 Task: Add Sprouts Bone-In Pork Loin Center Cut Grilling Chops to the cart.
Action: Mouse moved to (24, 113)
Screenshot: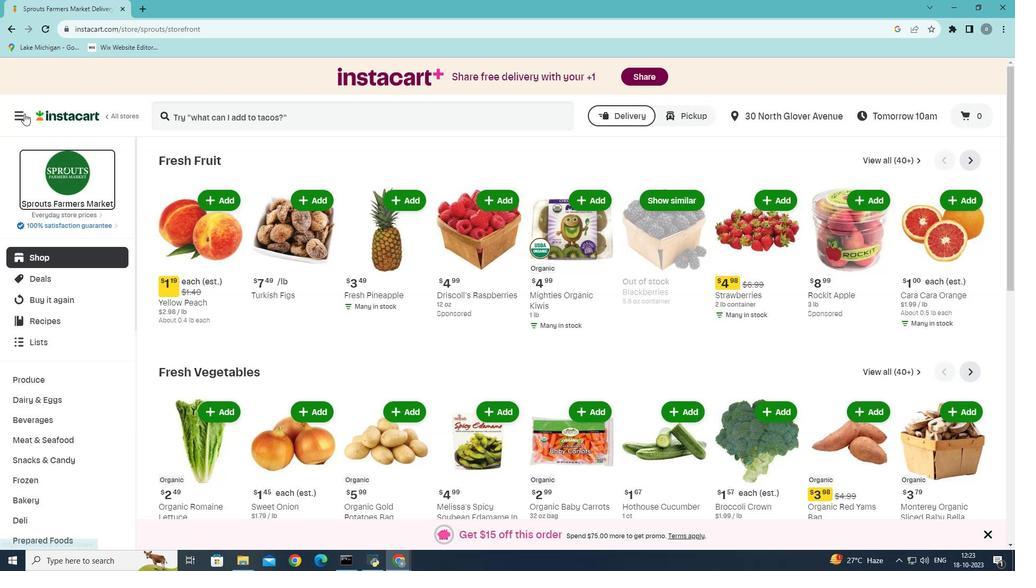 
Action: Mouse pressed left at (24, 113)
Screenshot: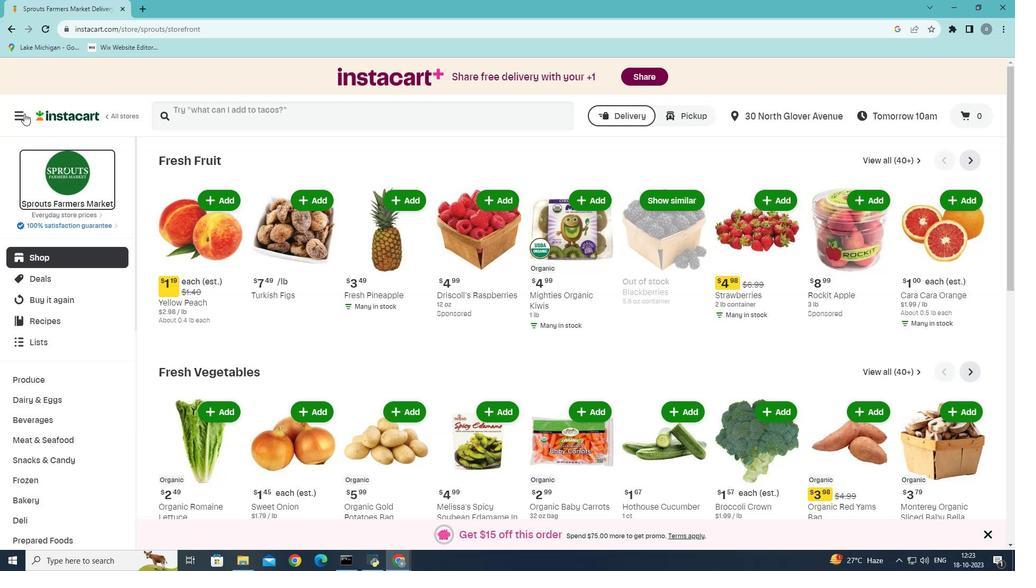 
Action: Mouse moved to (53, 313)
Screenshot: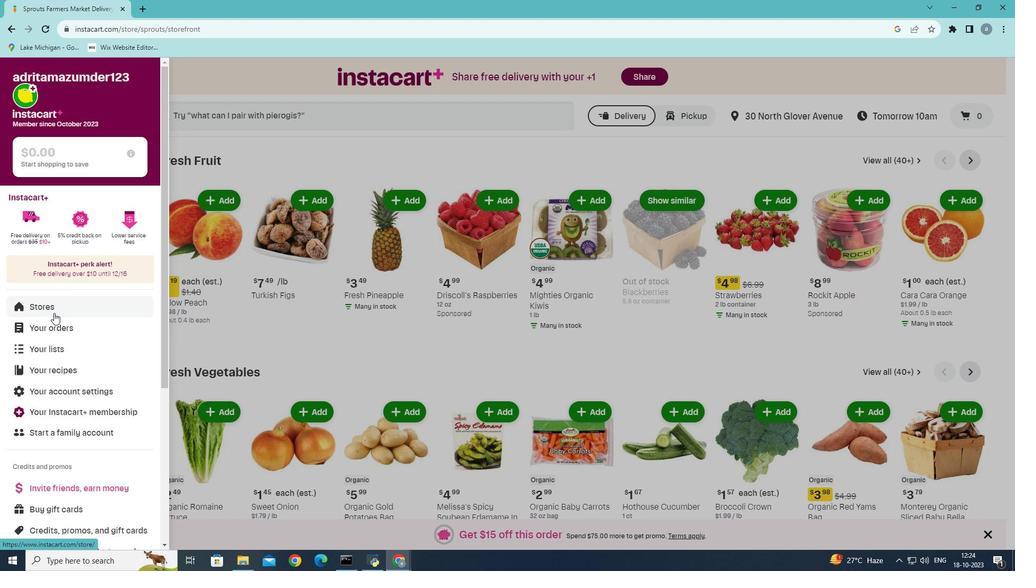 
Action: Mouse pressed left at (53, 313)
Screenshot: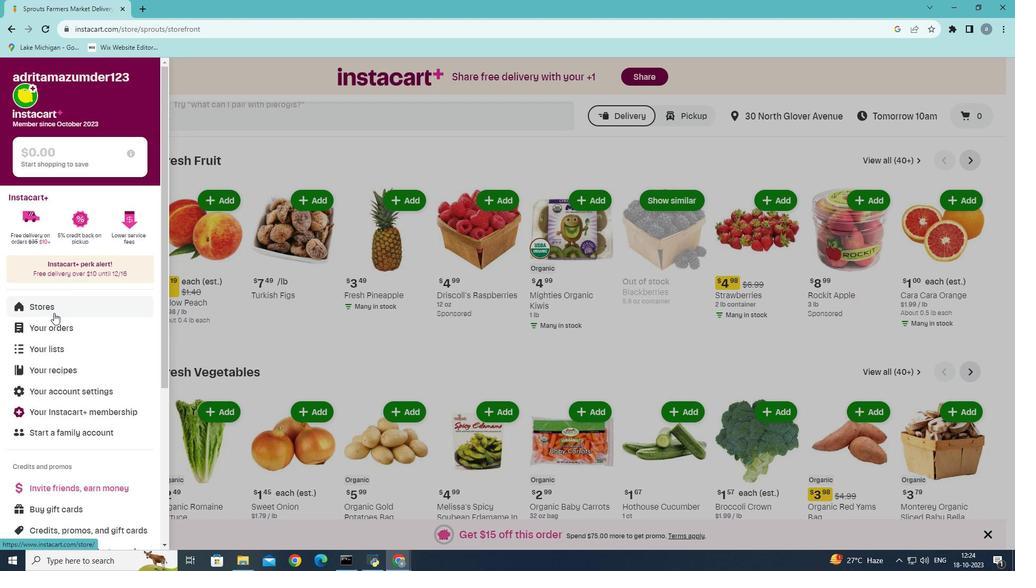 
Action: Mouse moved to (239, 117)
Screenshot: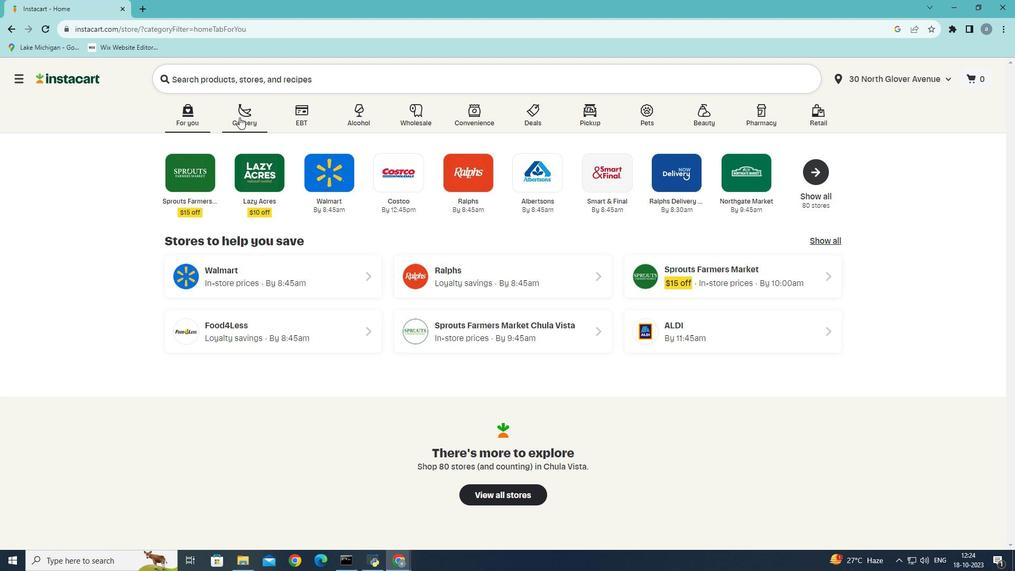 
Action: Mouse pressed left at (239, 117)
Screenshot: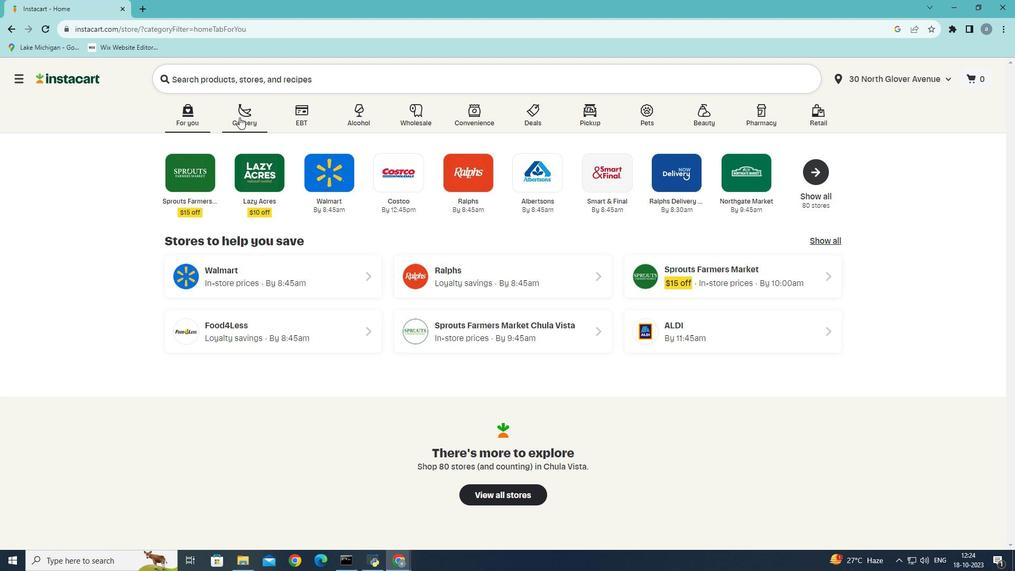 
Action: Mouse moved to (238, 319)
Screenshot: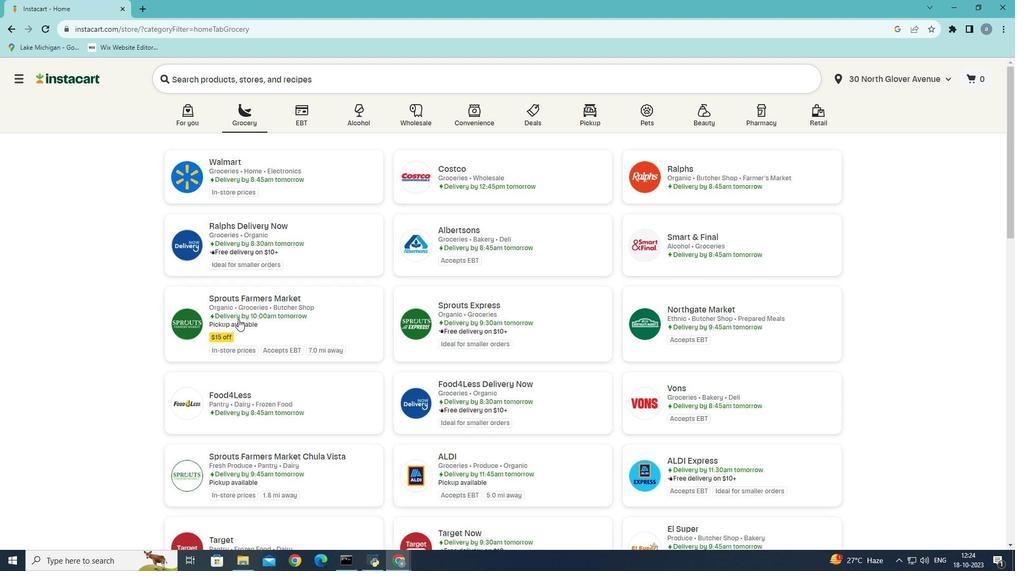 
Action: Mouse pressed left at (238, 319)
Screenshot: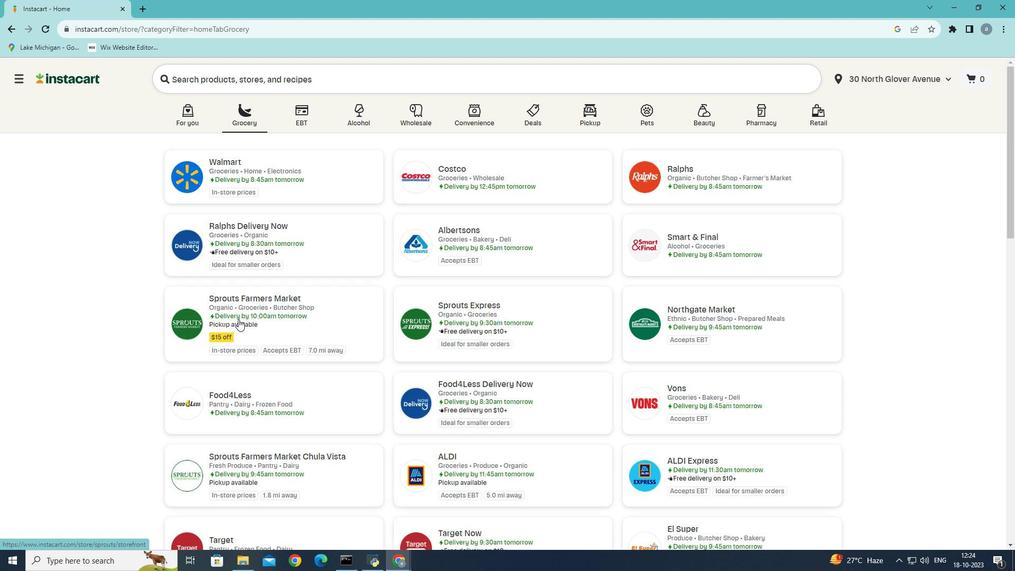 
Action: Mouse moved to (79, 443)
Screenshot: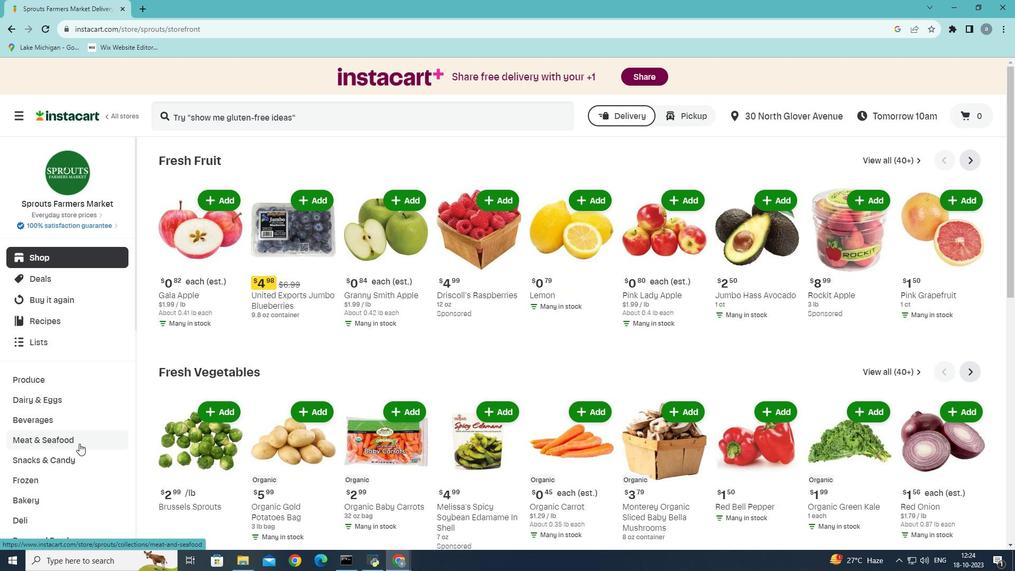 
Action: Mouse pressed left at (79, 443)
Screenshot: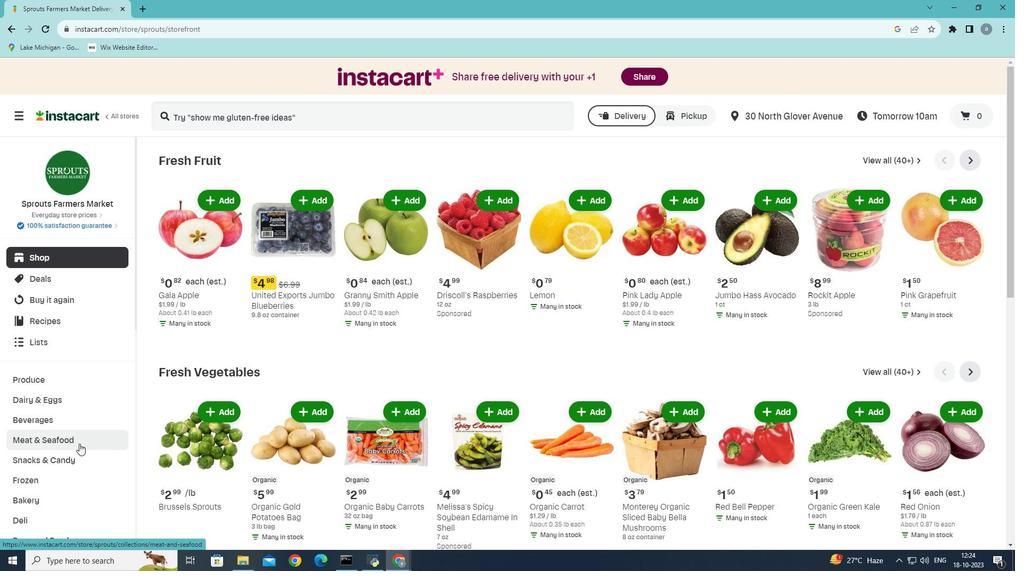 
Action: Mouse moved to (344, 188)
Screenshot: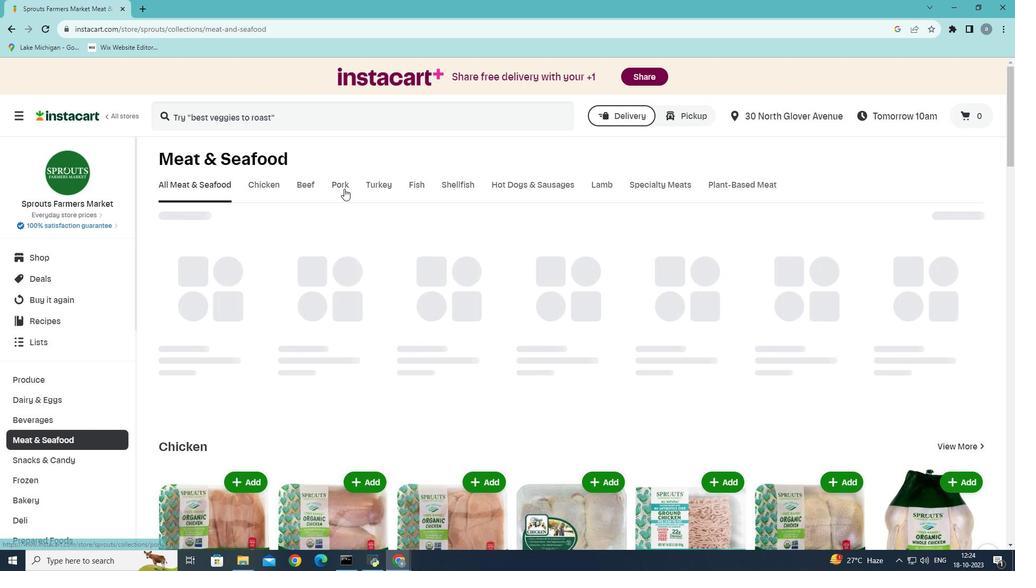 
Action: Mouse pressed left at (344, 188)
Screenshot: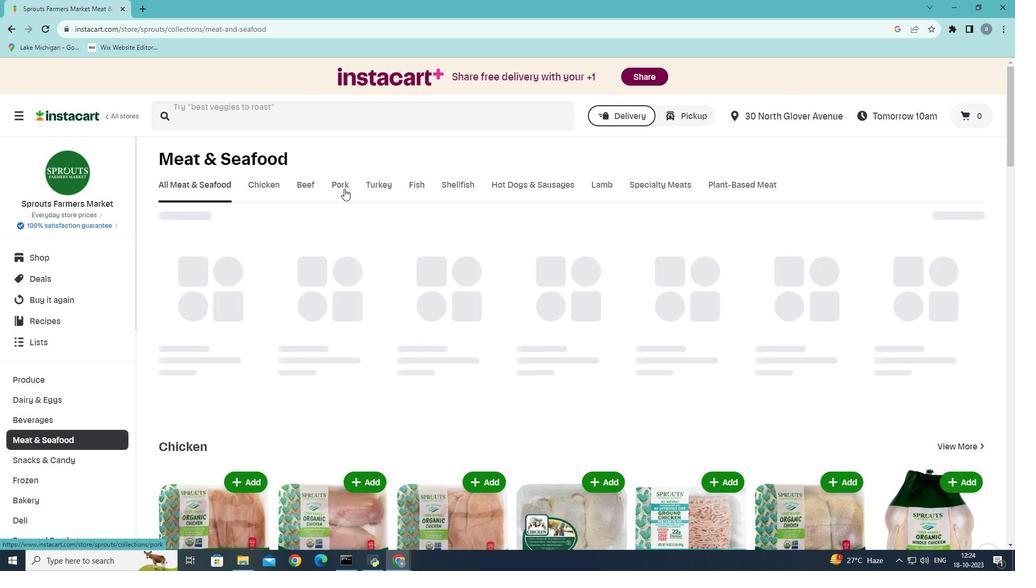 
Action: Mouse moved to (297, 234)
Screenshot: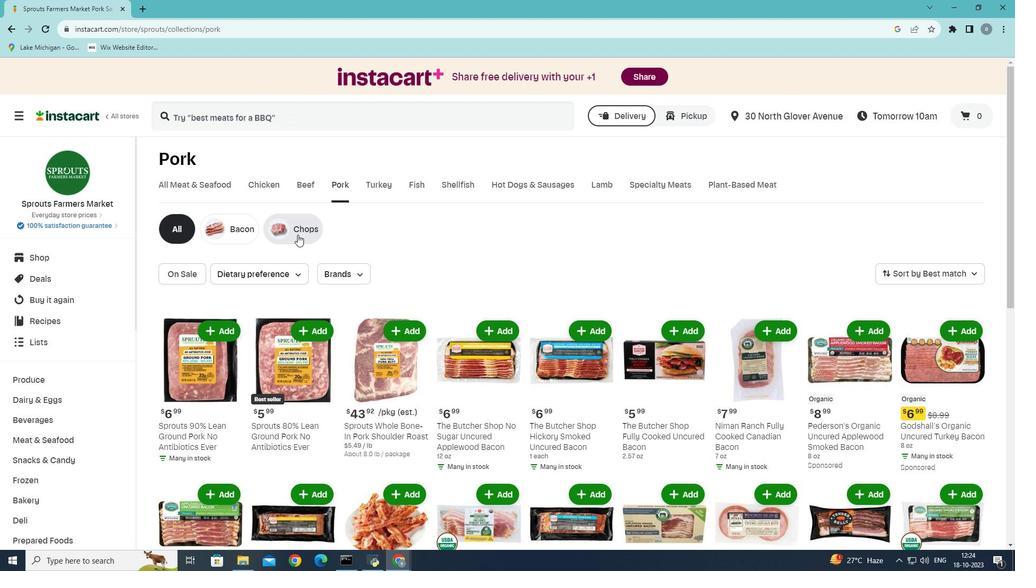 
Action: Mouse pressed left at (297, 234)
Screenshot: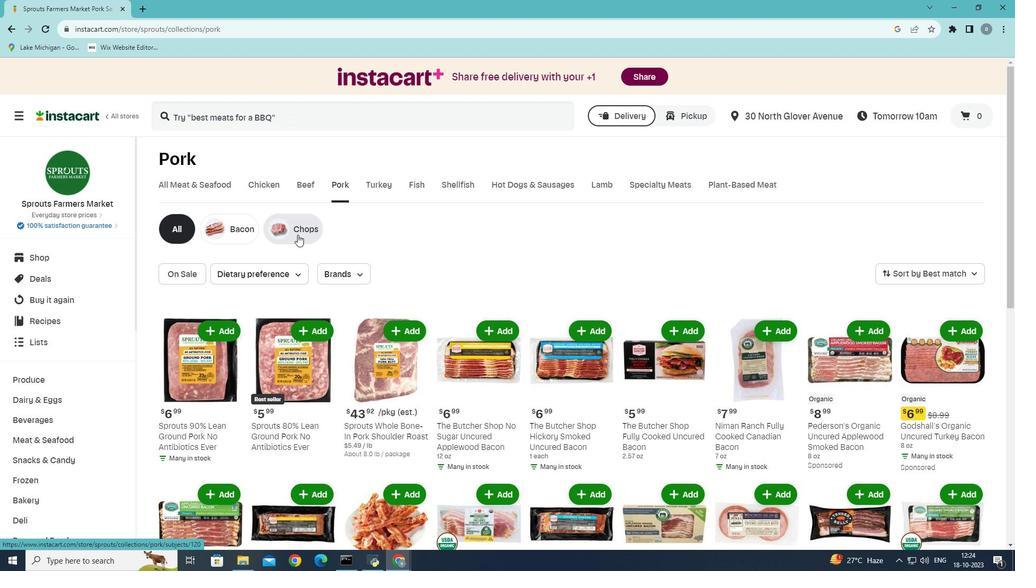 
Action: Mouse moved to (310, 323)
Screenshot: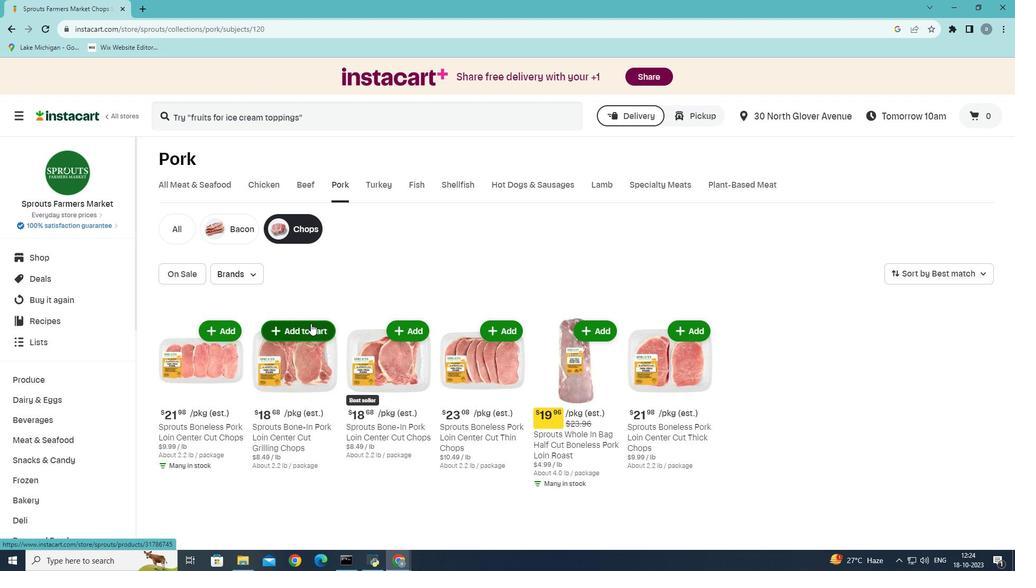 
Action: Mouse pressed left at (310, 323)
Screenshot: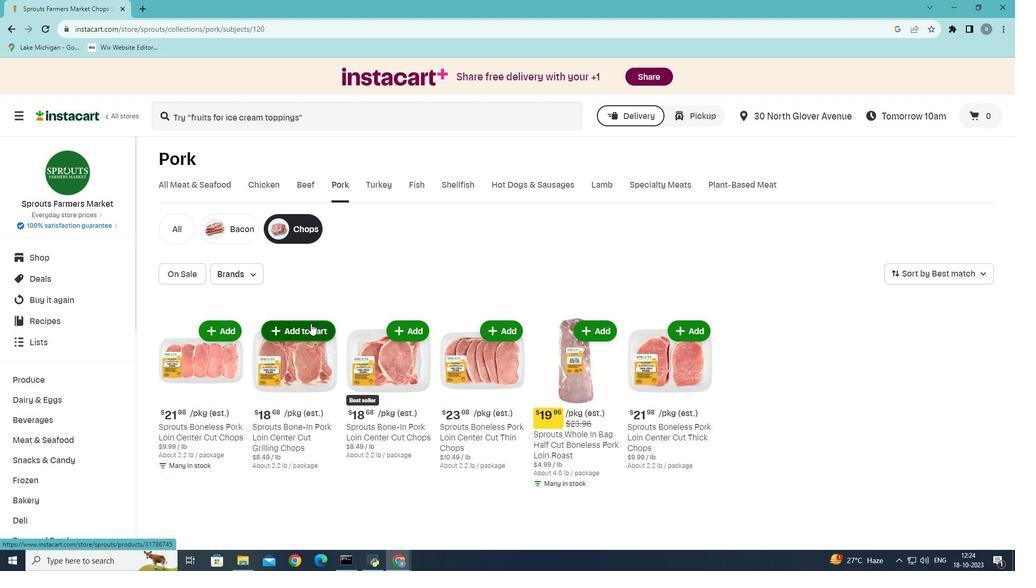 
Action: Mouse moved to (304, 336)
Screenshot: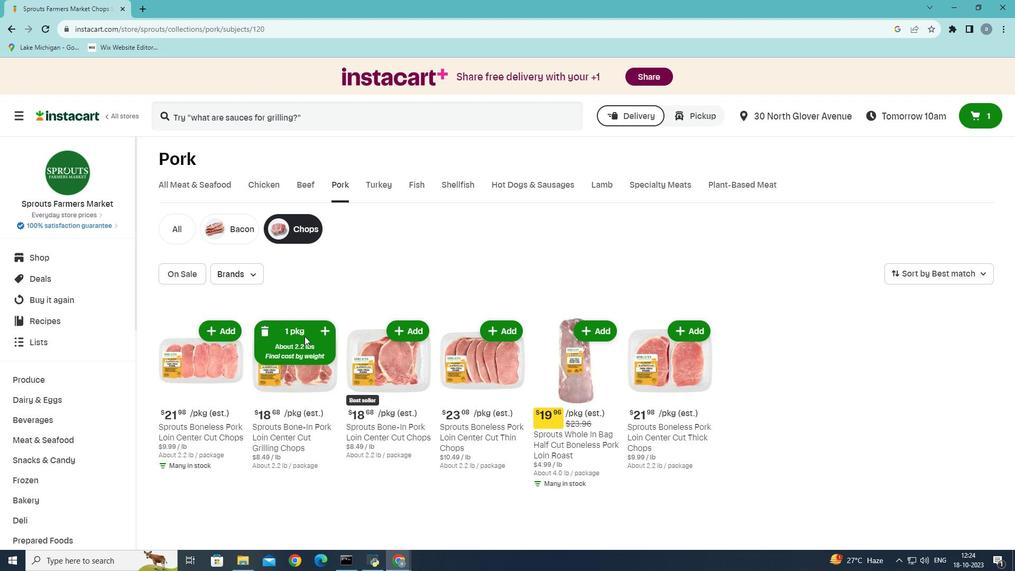 
